 Task: Make in the project TrackForge a sprint 'Mission Control'.
Action: Mouse moved to (178, 49)
Screenshot: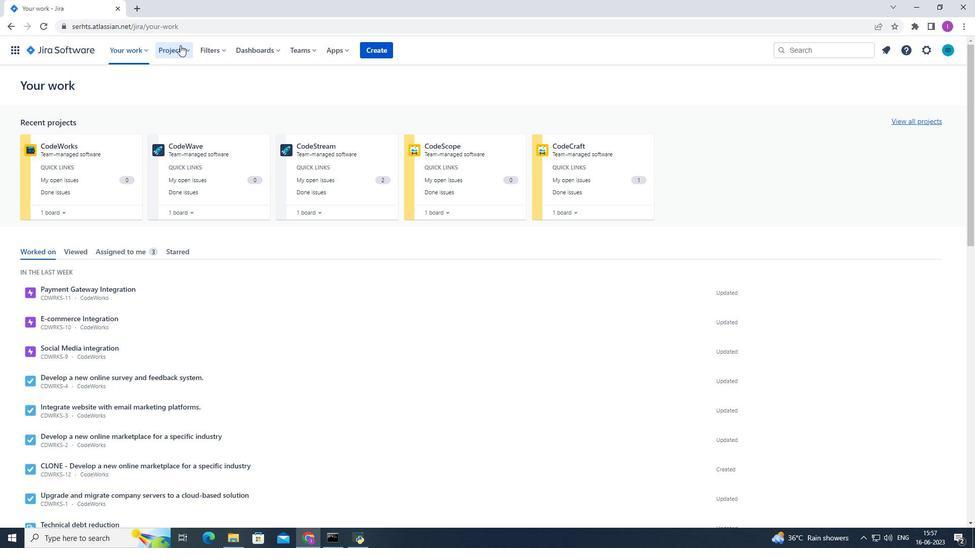 
Action: Mouse pressed left at (178, 49)
Screenshot: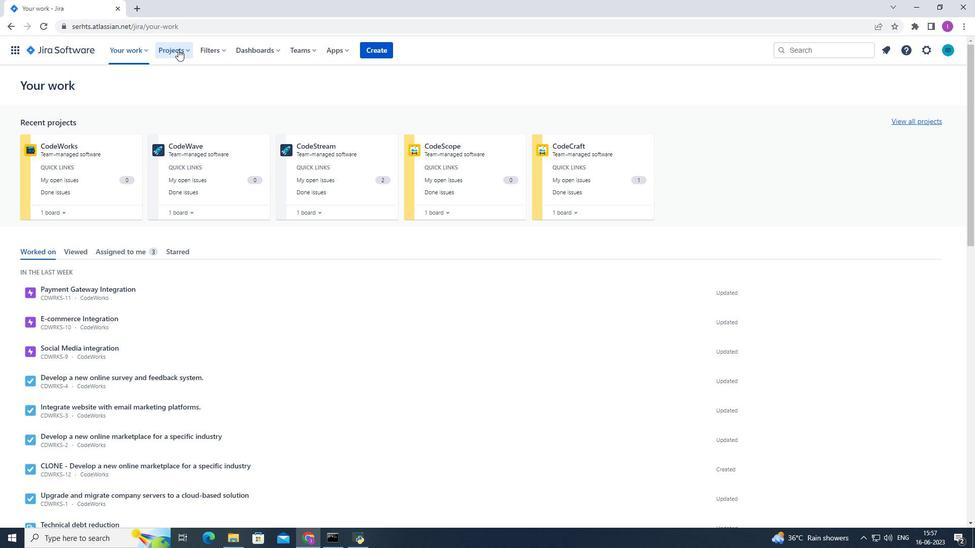 
Action: Mouse moved to (192, 90)
Screenshot: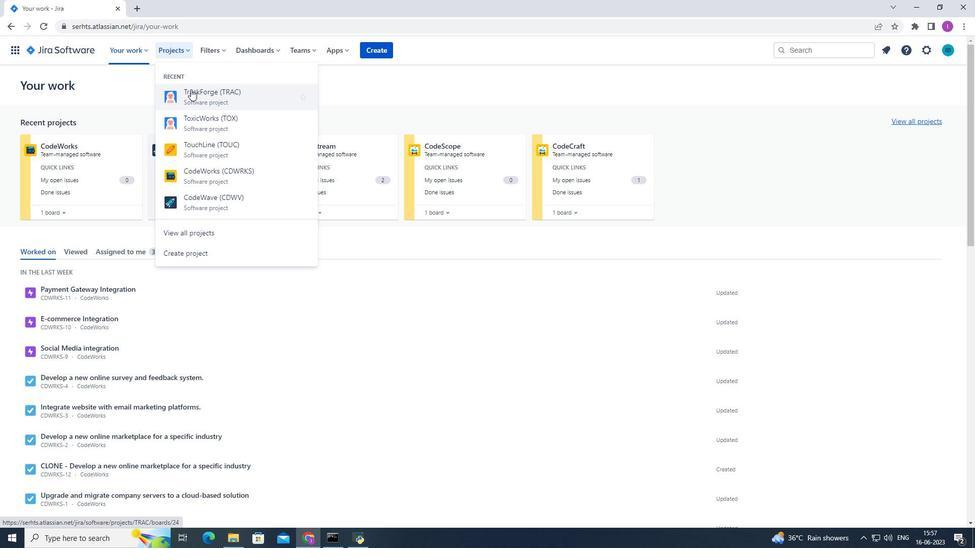 
Action: Mouse pressed left at (192, 90)
Screenshot: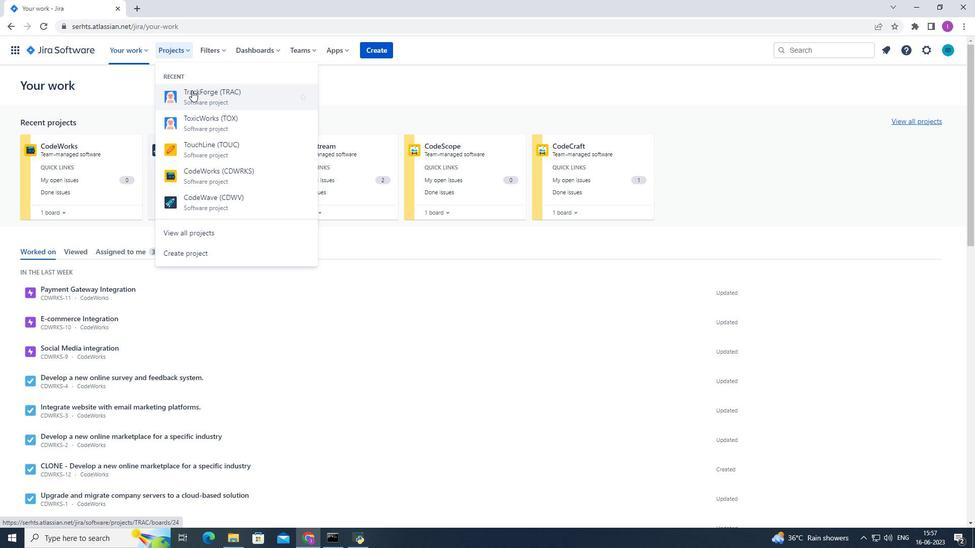 
Action: Mouse moved to (66, 157)
Screenshot: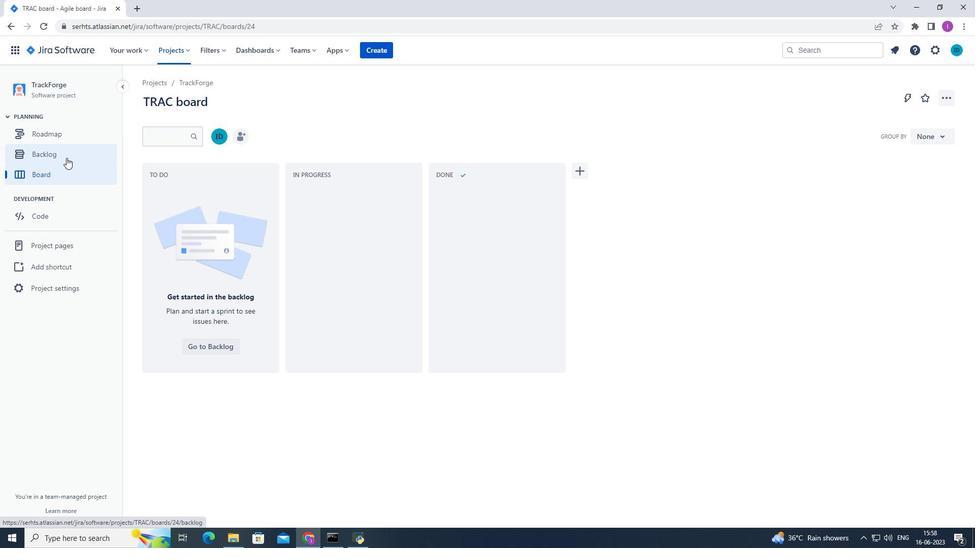 
Action: Mouse pressed left at (66, 157)
Screenshot: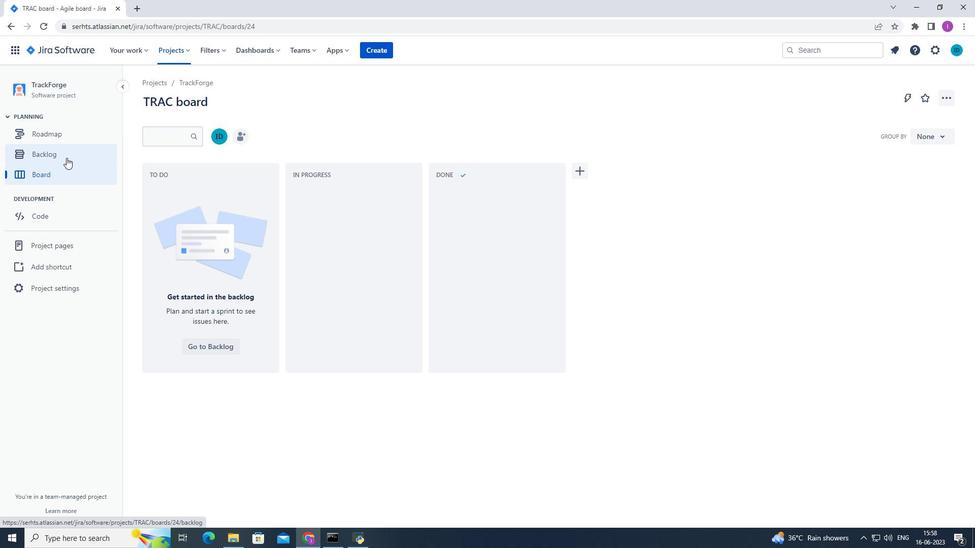 
Action: Mouse moved to (354, 161)
Screenshot: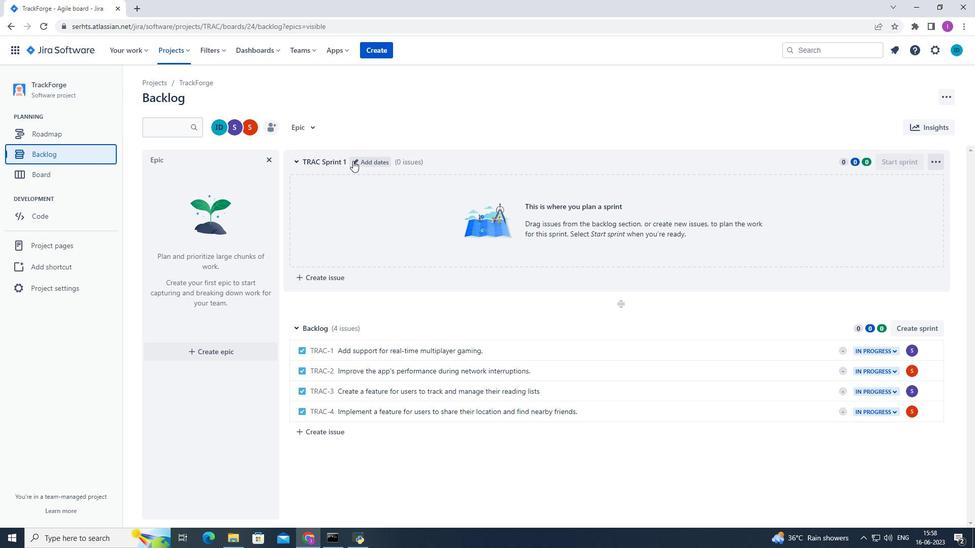 
Action: Mouse pressed left at (354, 161)
Screenshot: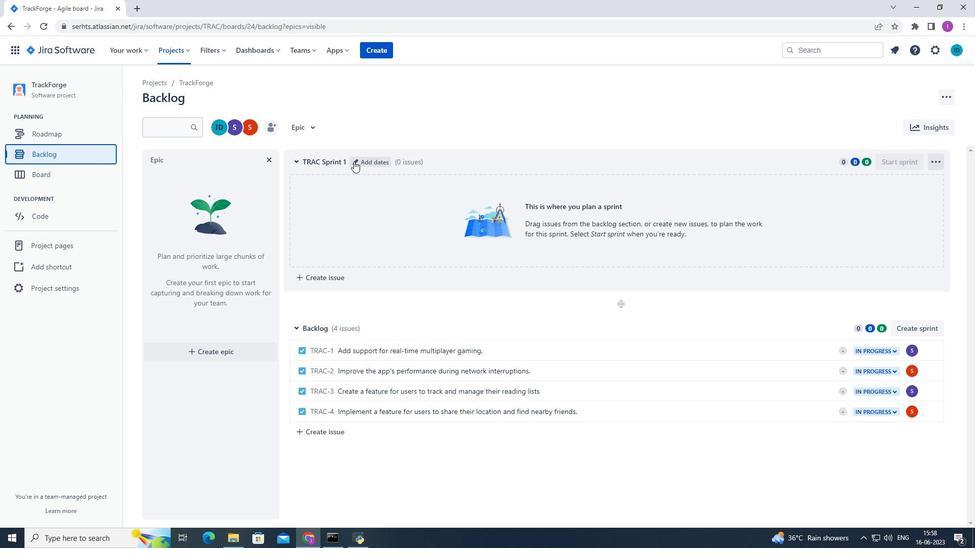
Action: Mouse moved to (404, 128)
Screenshot: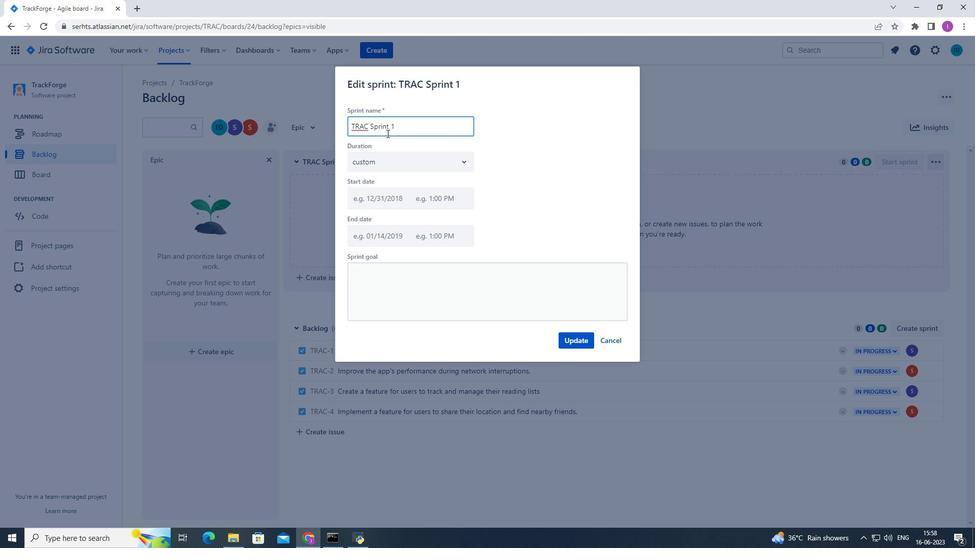 
Action: Mouse pressed left at (404, 128)
Screenshot: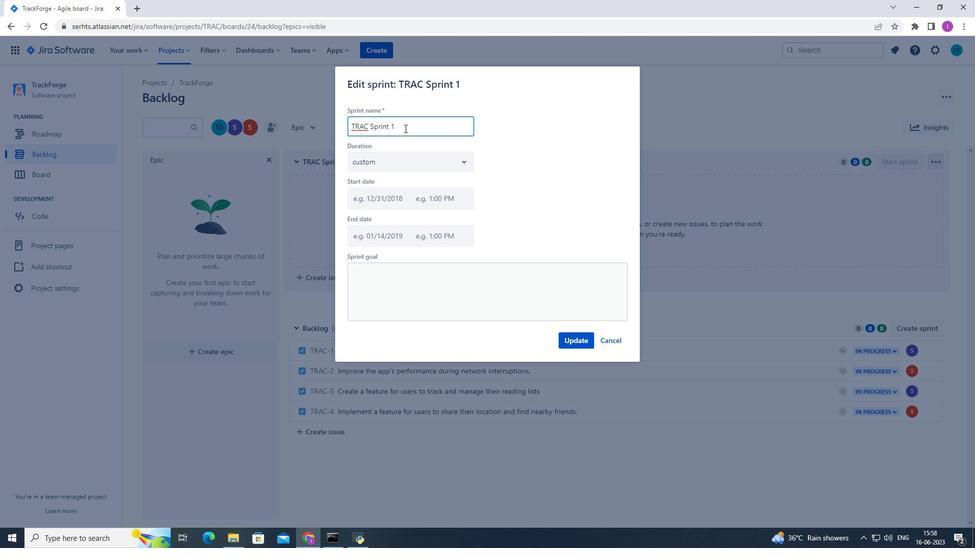 
Action: Mouse moved to (471, 137)
Screenshot: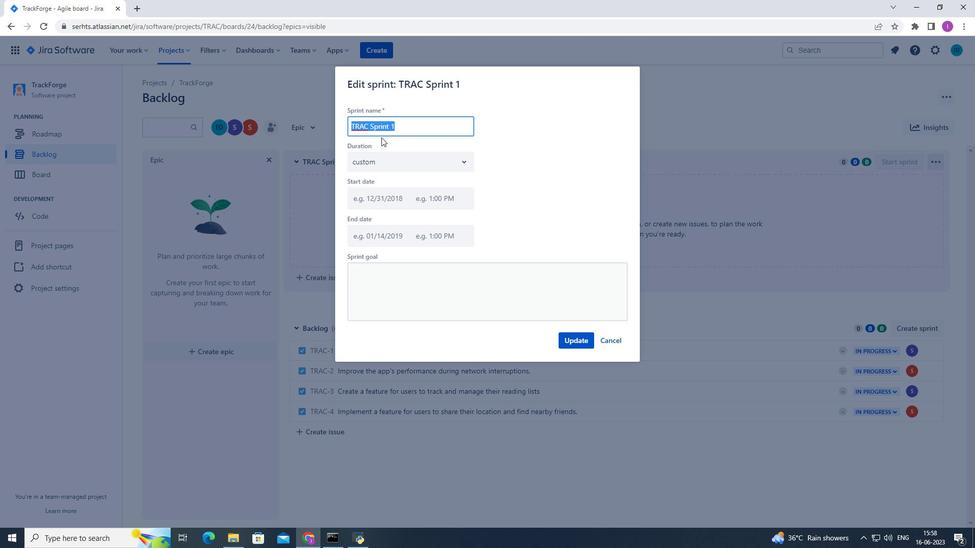 
Action: Key pressed <Key.shift>Mission<Key.space>control
Screenshot: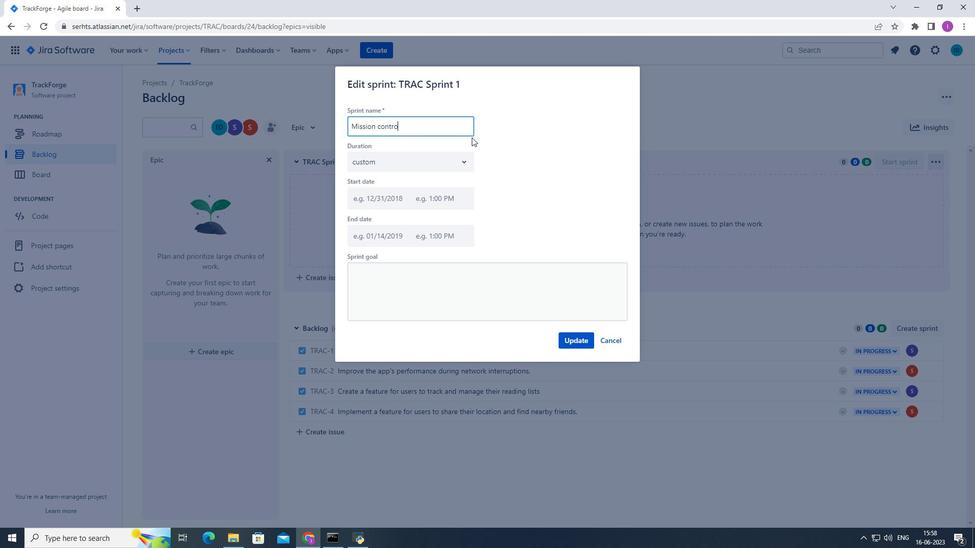 
Action: Mouse moved to (380, 131)
Screenshot: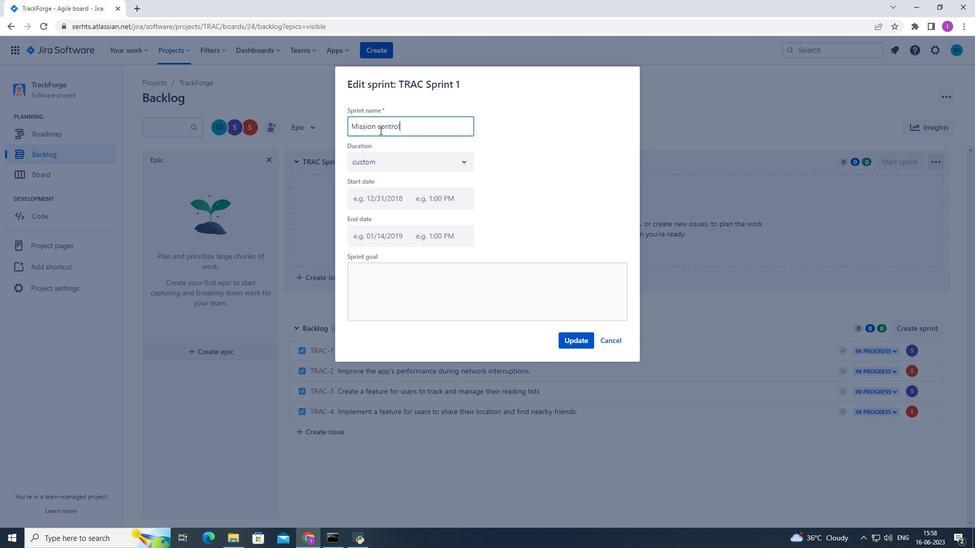 
Action: Mouse pressed left at (380, 131)
Screenshot: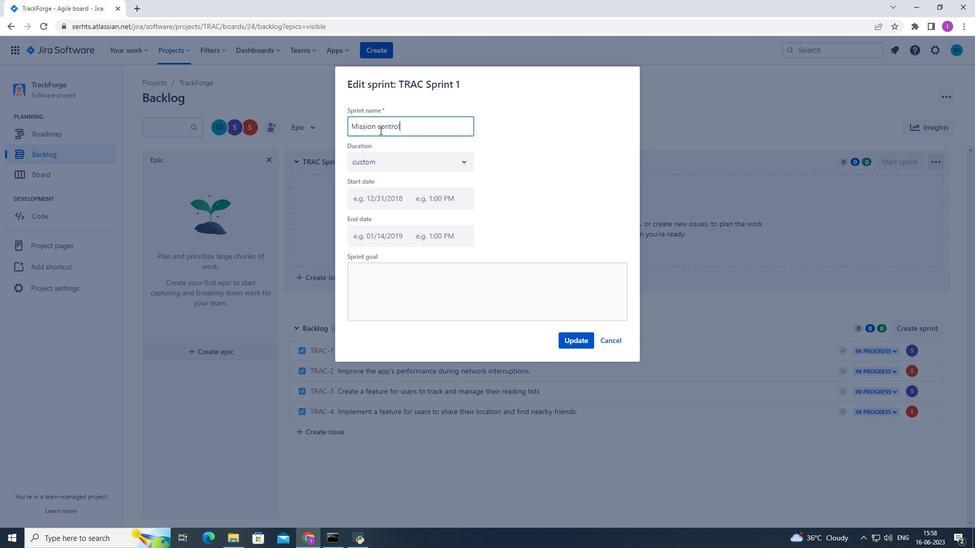 
Action: Key pressed <Key.backspace><Key.shift>C
Screenshot: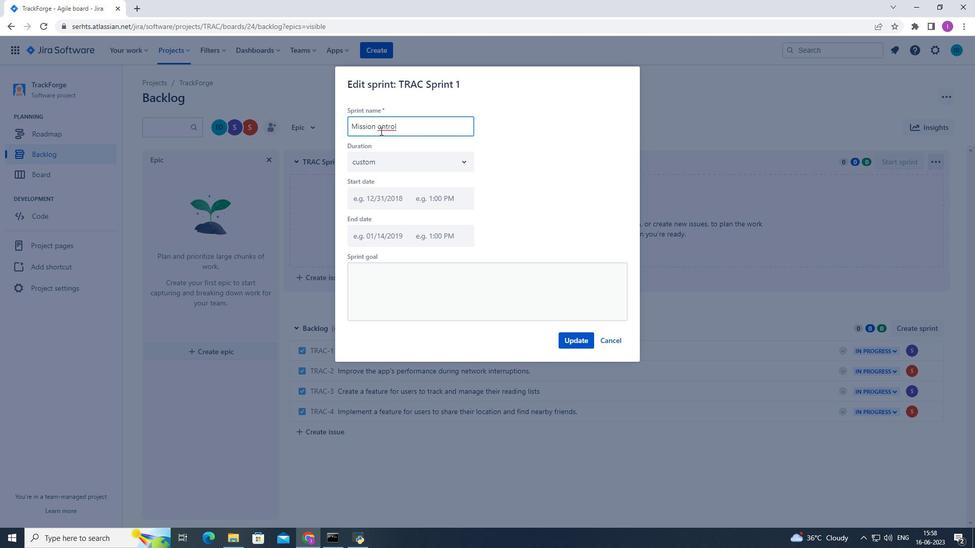 
Action: Mouse moved to (573, 341)
Screenshot: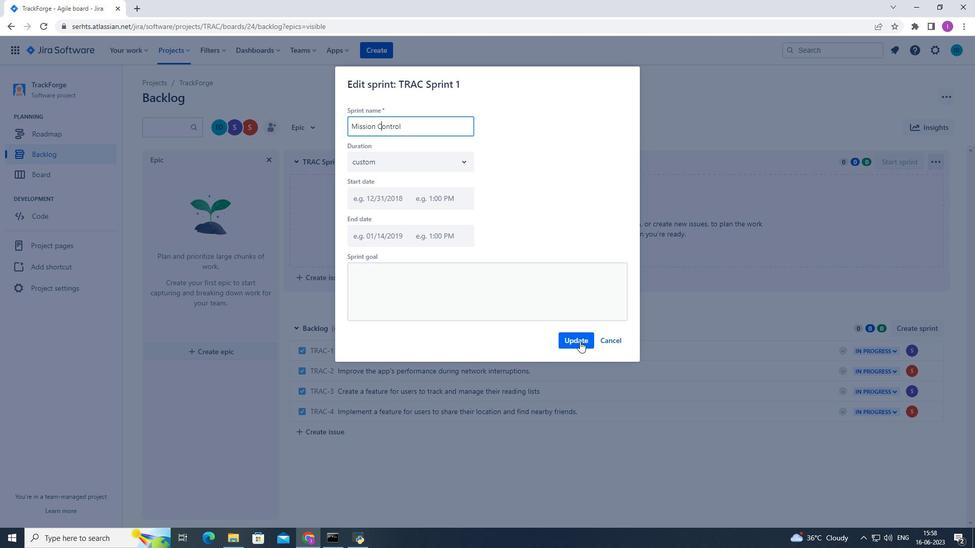 
Action: Mouse pressed left at (573, 341)
Screenshot: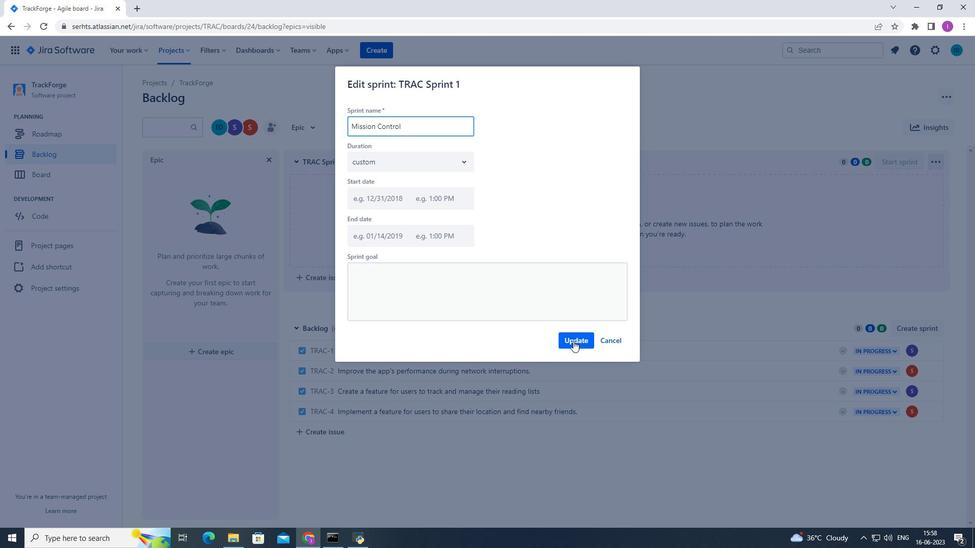 
